 Task: Apply italic to description text.
Action: Mouse moved to (608, 348)
Screenshot: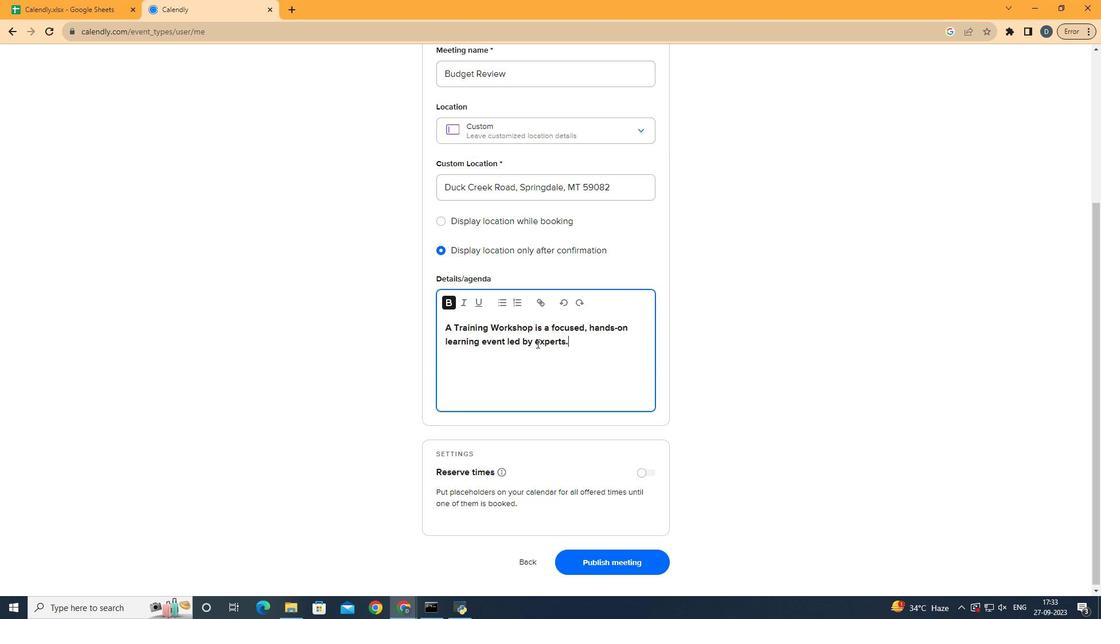 
Action: Mouse pressed left at (608, 348)
Screenshot: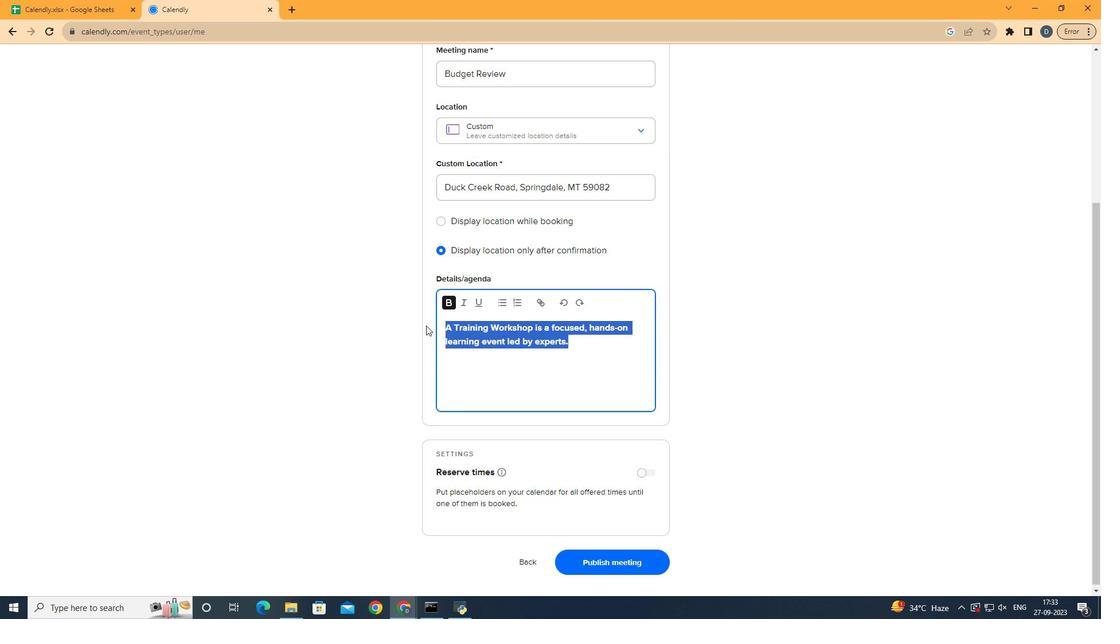 
Action: Mouse moved to (465, 304)
Screenshot: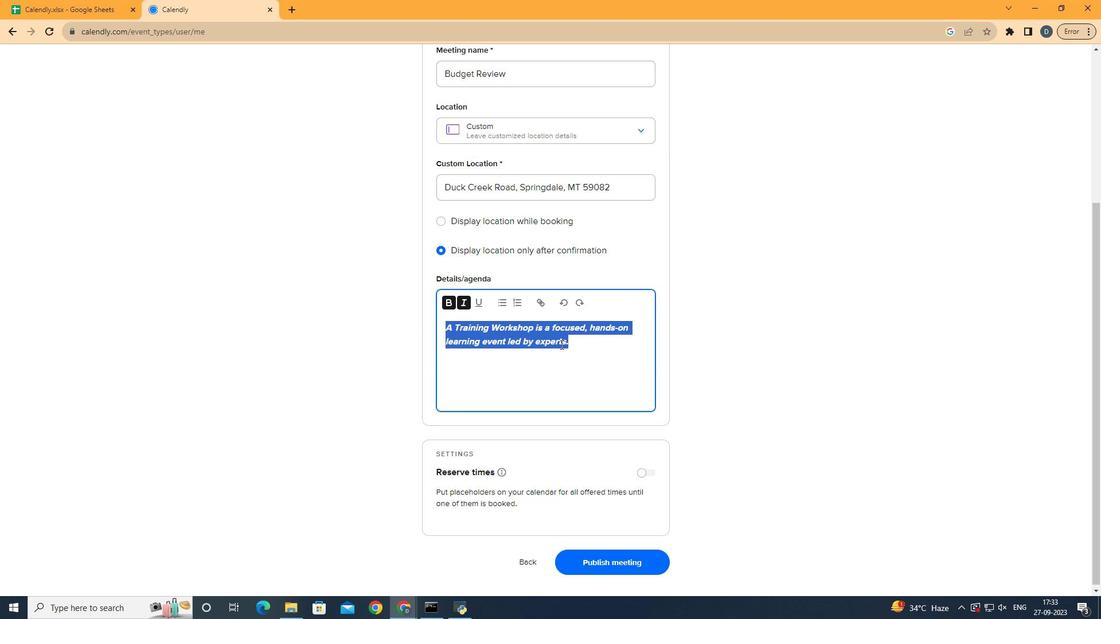 
Action: Mouse pressed left at (465, 304)
Screenshot: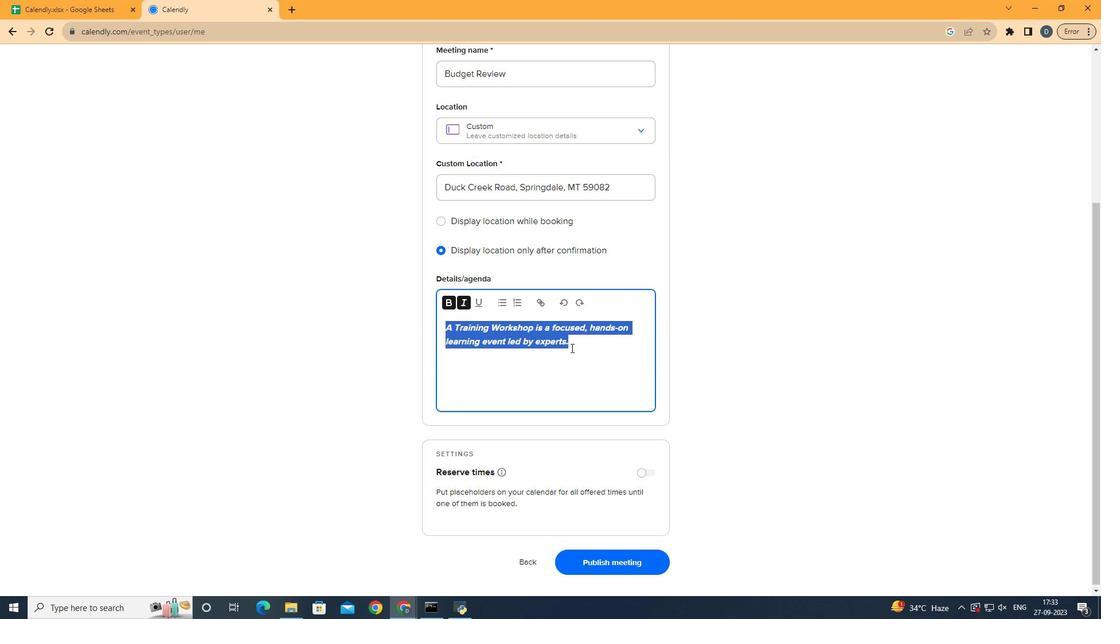 
Action: Mouse moved to (610, 359)
Screenshot: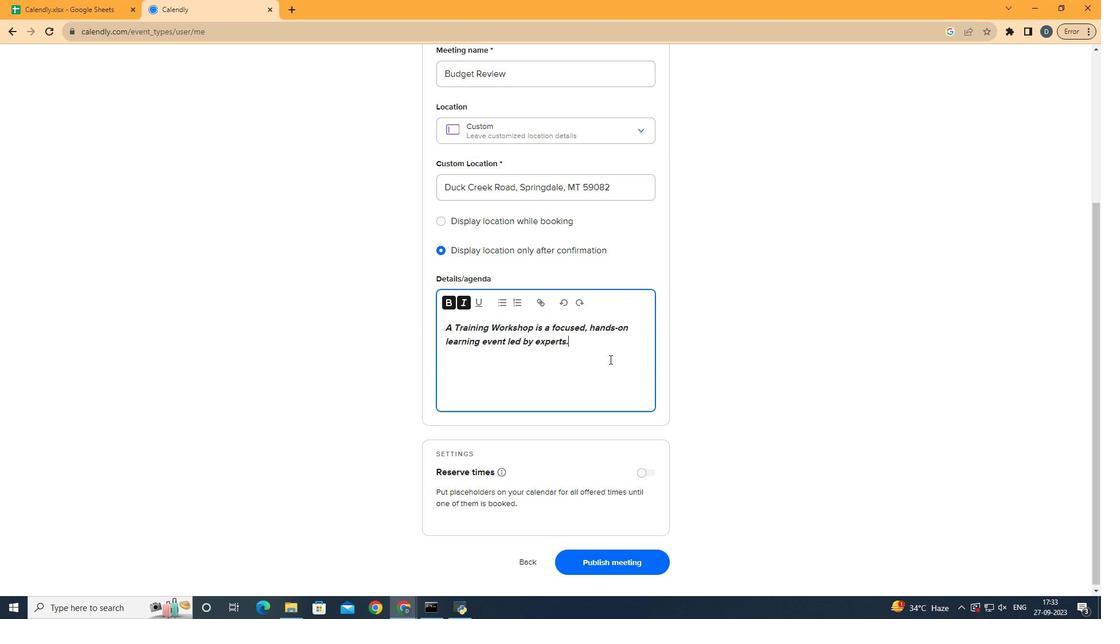 
Action: Mouse pressed left at (610, 359)
Screenshot: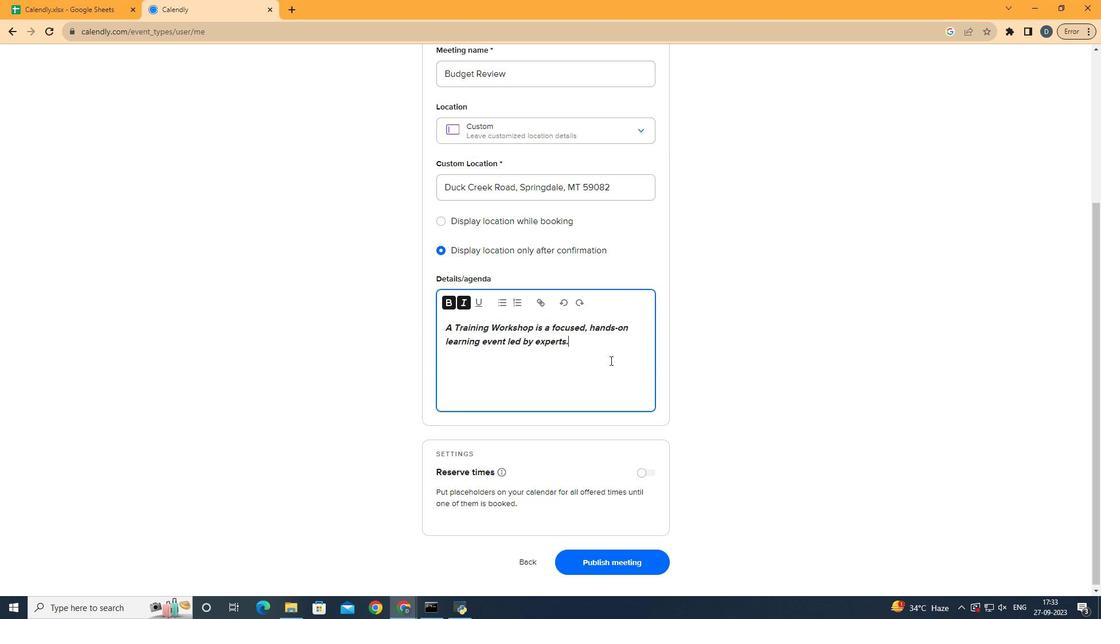 
Action: Mouse moved to (610, 360)
Screenshot: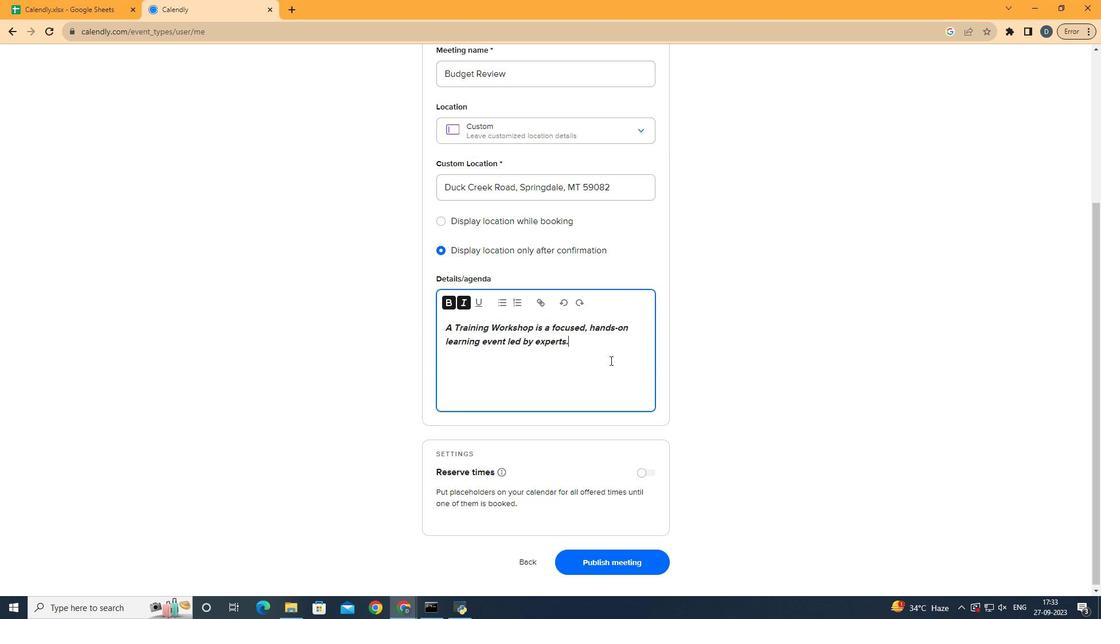 
